 Task: Find and organize tasks related to 'MSOL0061' in Outlook.
Action: Mouse moved to (16, 139)
Screenshot: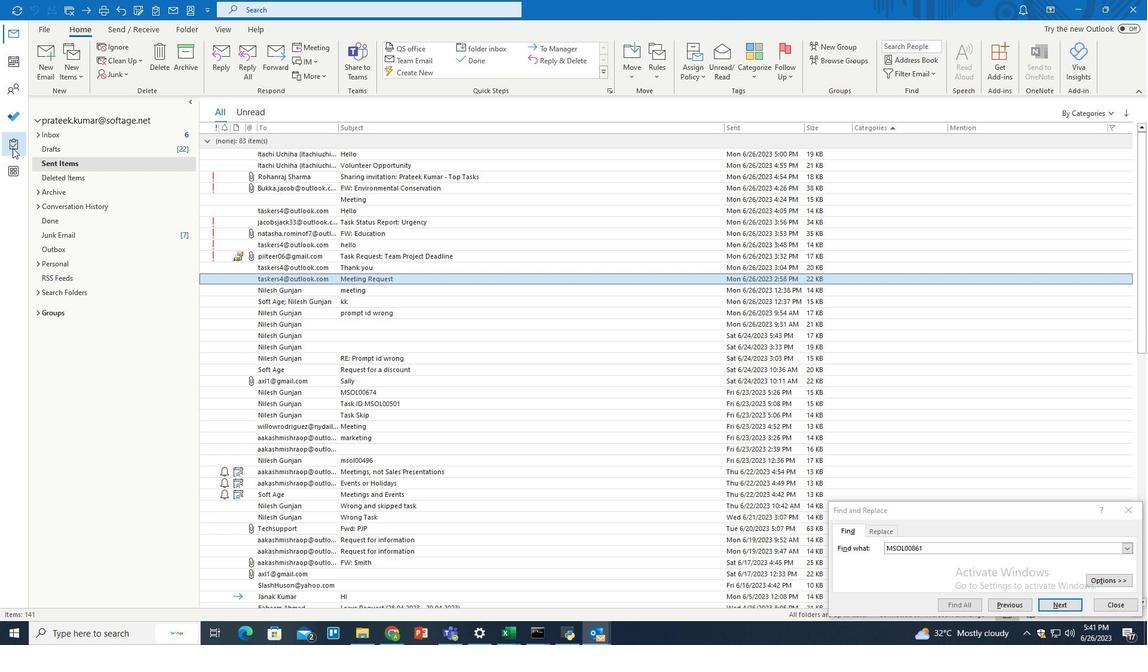 
Action: Mouse pressed left at (16, 139)
Screenshot: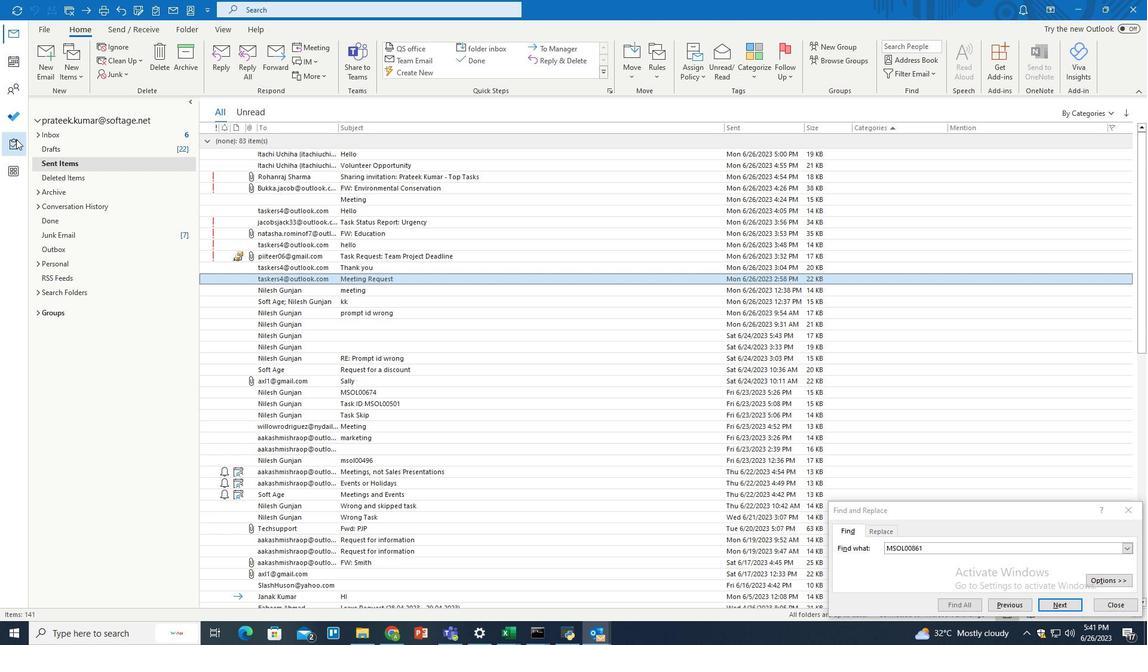 
Action: Mouse moved to (227, 31)
Screenshot: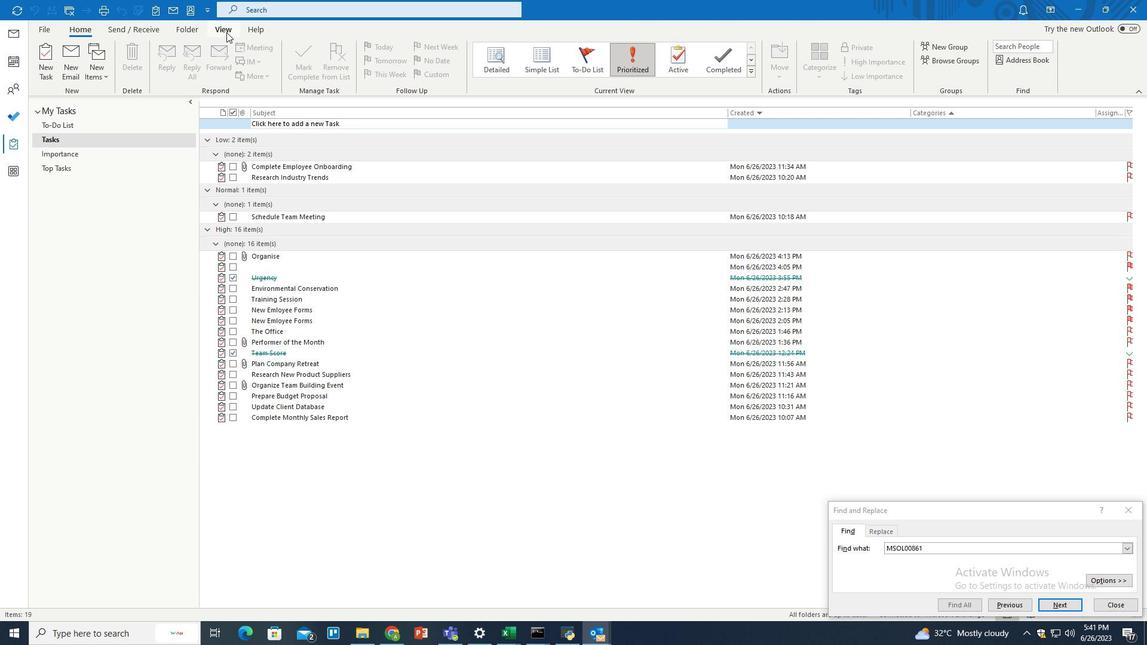 
Action: Mouse pressed left at (227, 31)
Screenshot: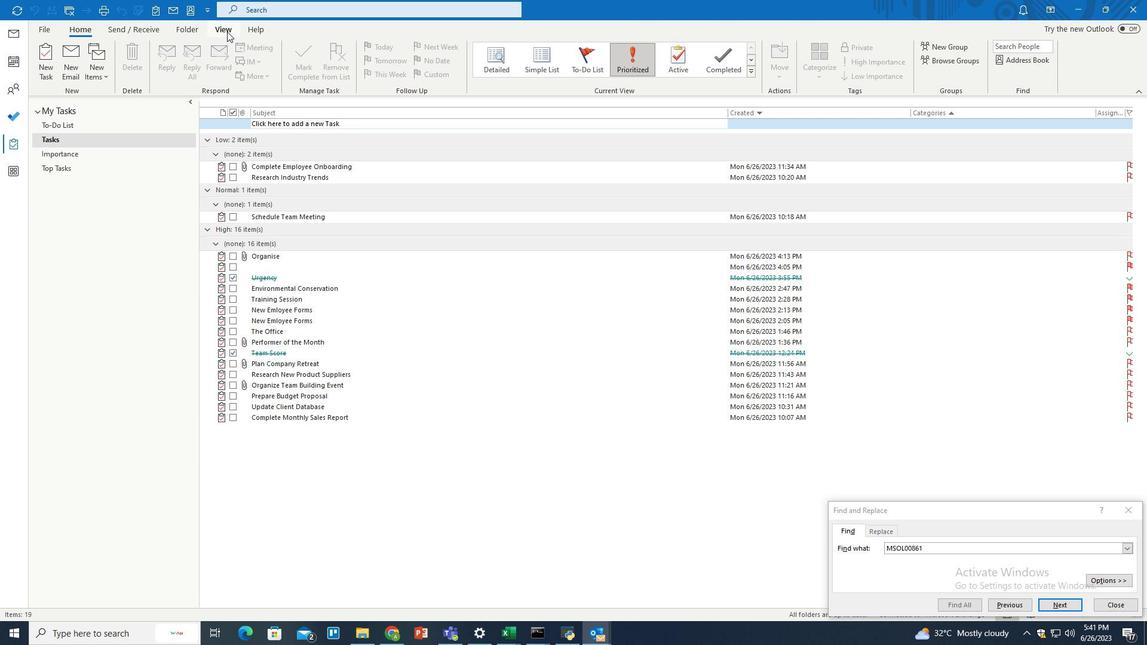 
Action: Mouse moved to (112, 71)
Screenshot: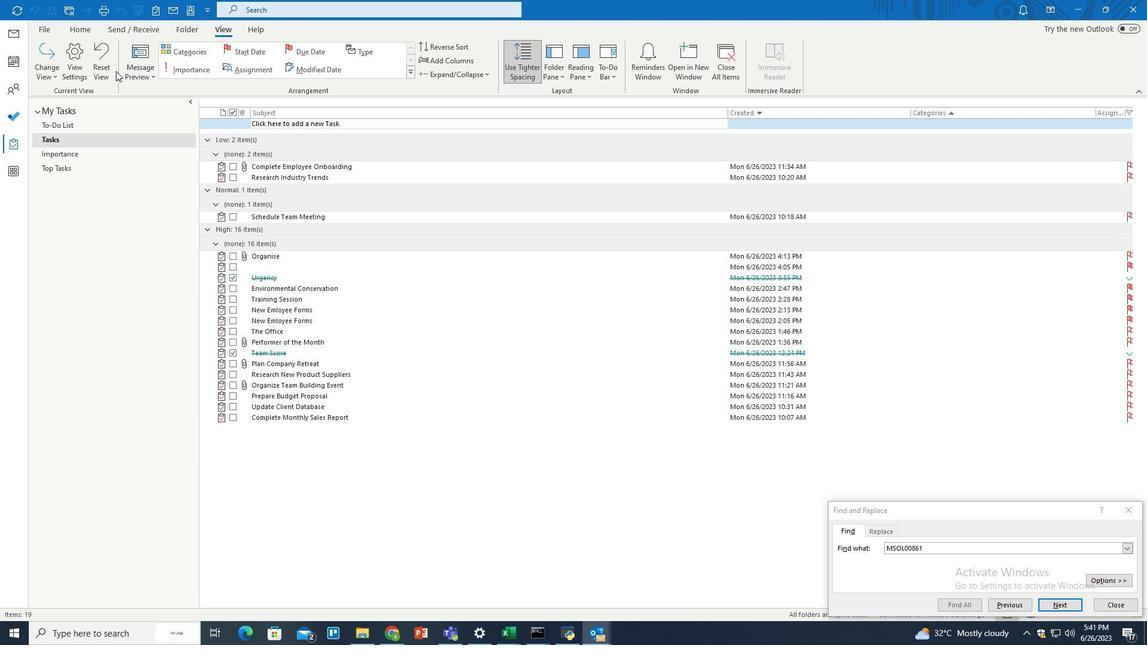 
Action: Mouse pressed left at (112, 71)
Screenshot: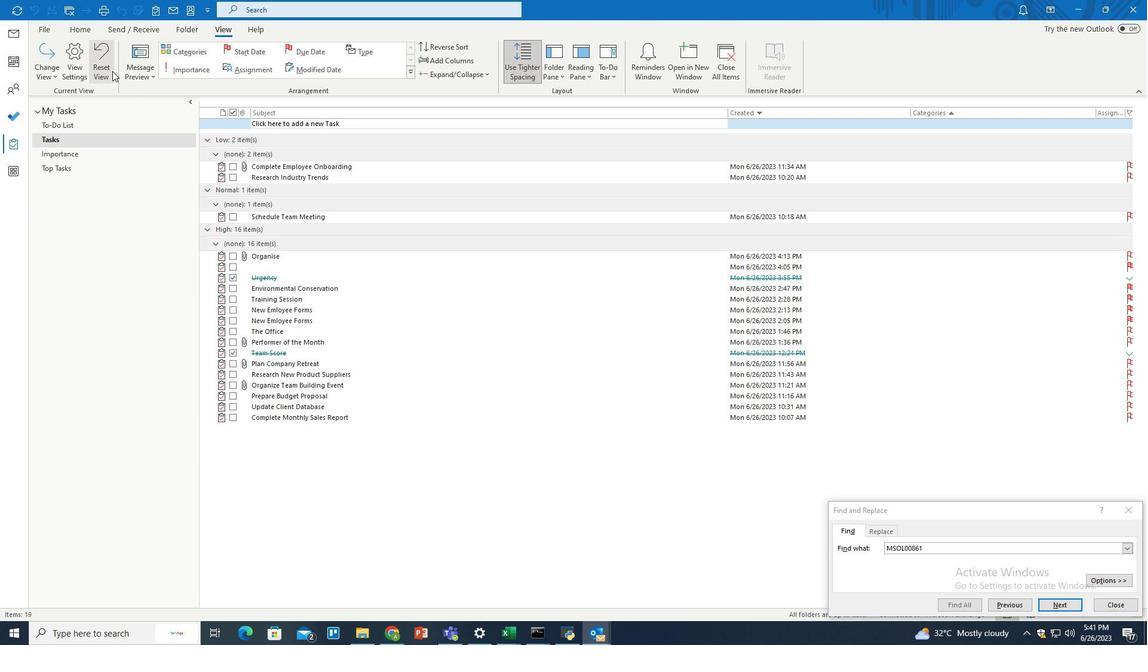 
Action: Mouse moved to (541, 348)
Screenshot: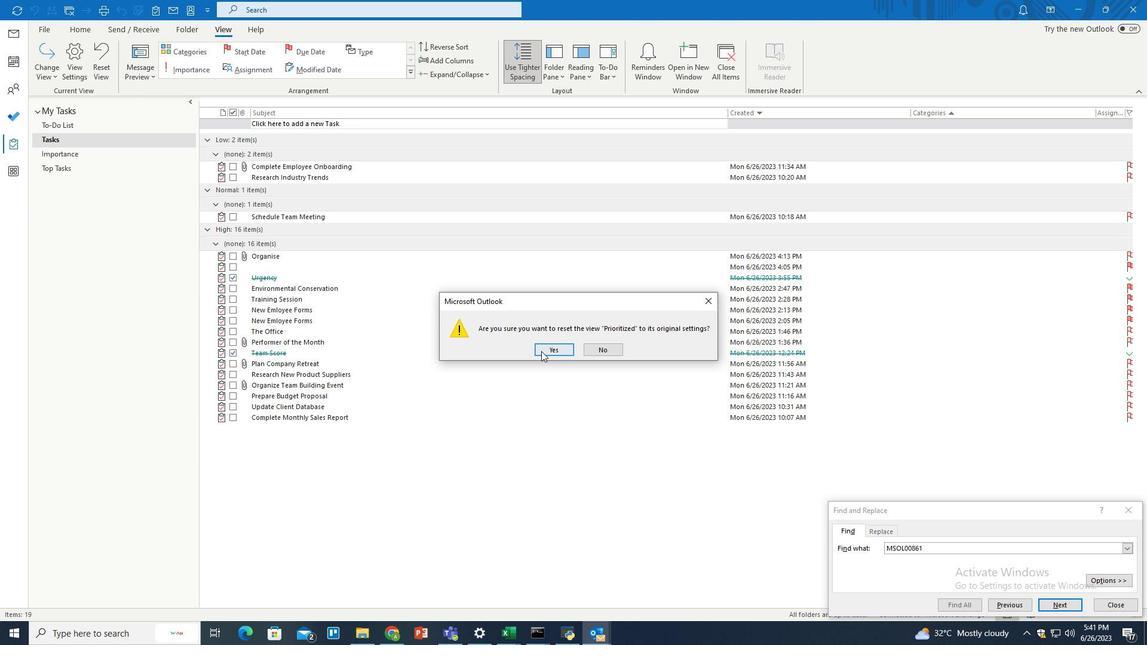 
Action: Mouse pressed left at (541, 348)
Screenshot: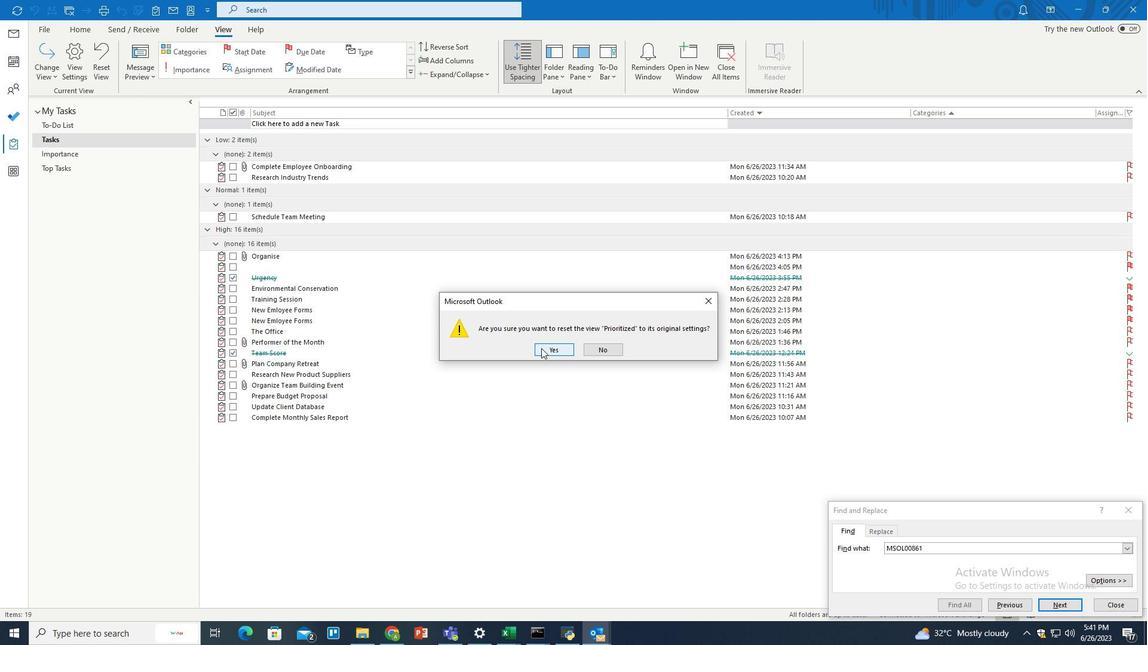 
